 Task: Set the image hue for d3d9_filters to 2.
Action: Mouse moved to (122, 15)
Screenshot: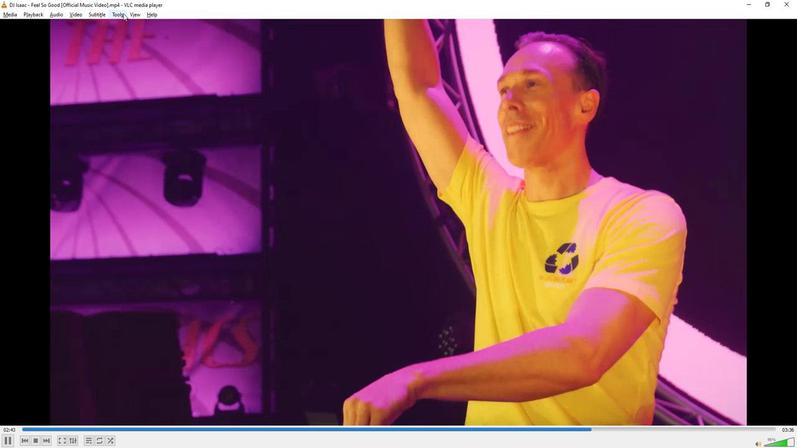
Action: Mouse pressed left at (122, 15)
Screenshot: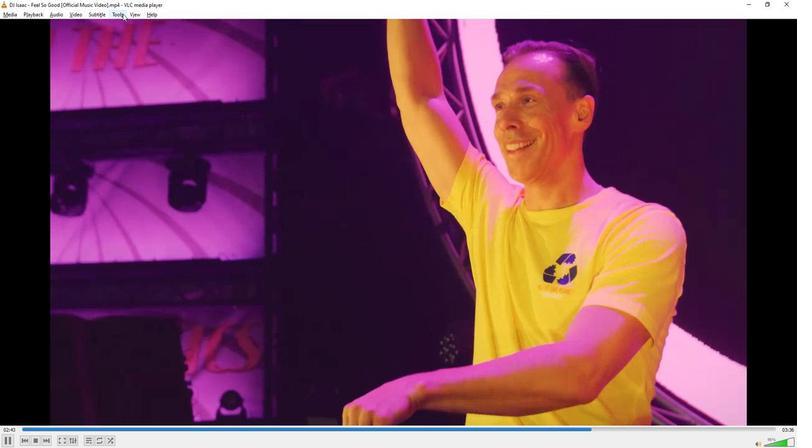 
Action: Mouse moved to (130, 113)
Screenshot: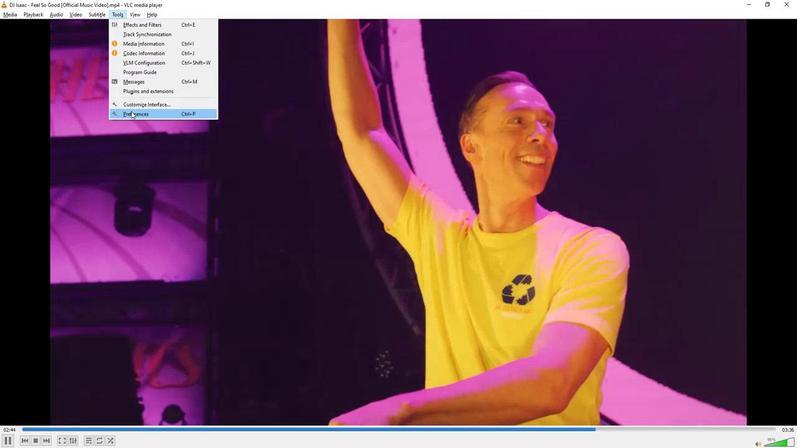 
Action: Mouse pressed left at (130, 113)
Screenshot: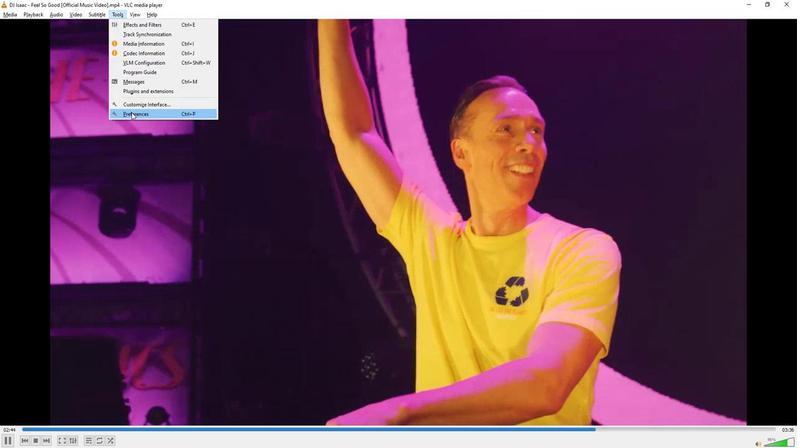 
Action: Mouse moved to (175, 350)
Screenshot: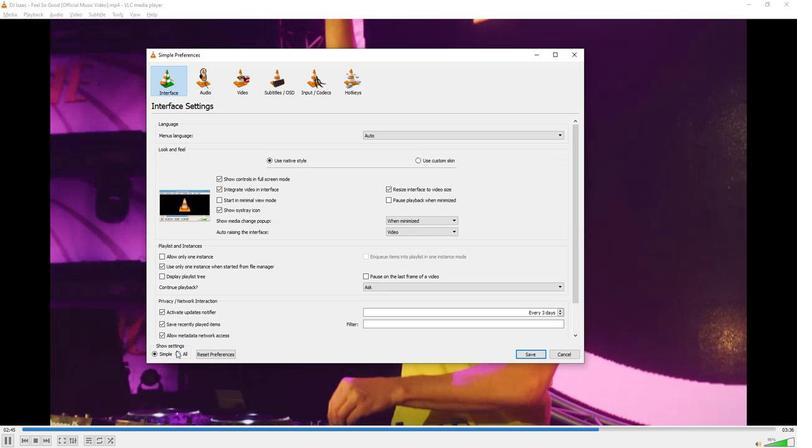 
Action: Mouse pressed left at (175, 350)
Screenshot: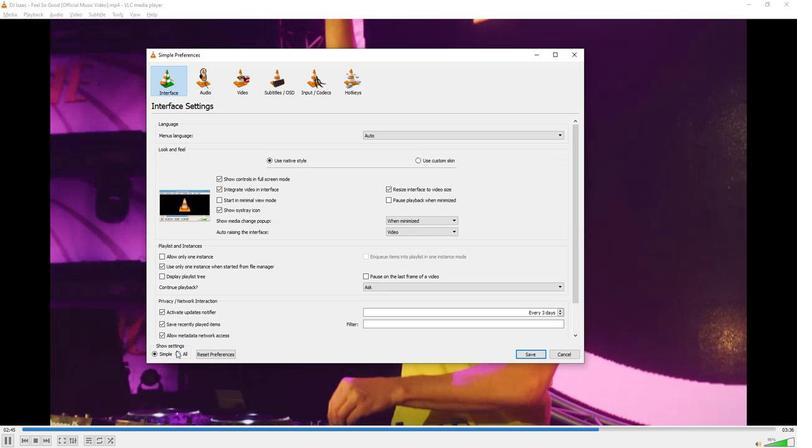 
Action: Mouse moved to (163, 232)
Screenshot: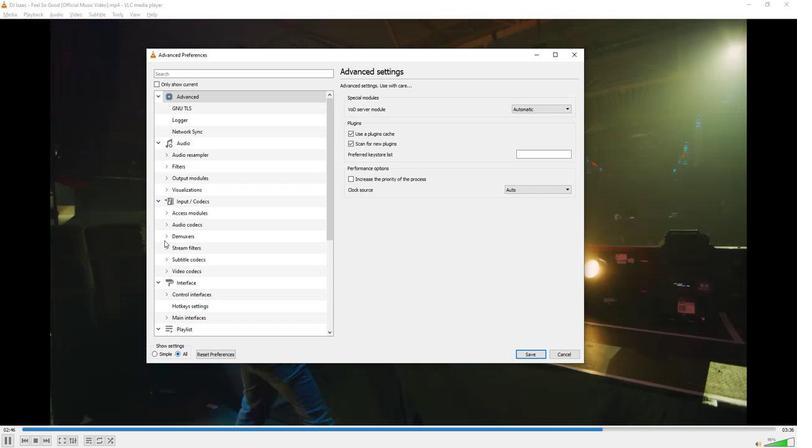
Action: Mouse scrolled (163, 232) with delta (0, 0)
Screenshot: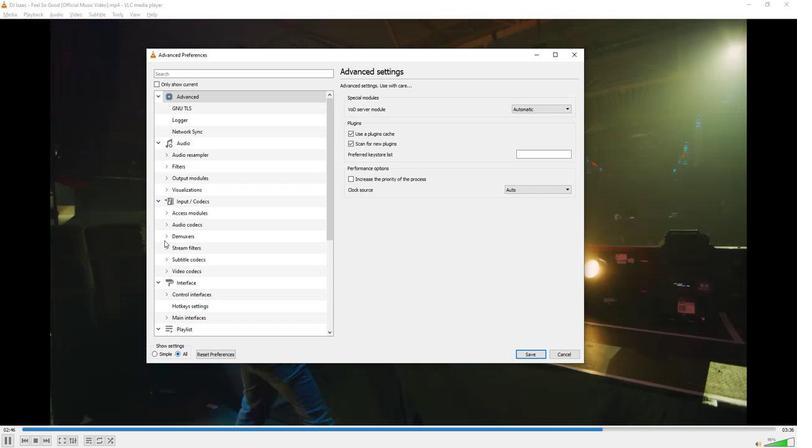 
Action: Mouse moved to (162, 231)
Screenshot: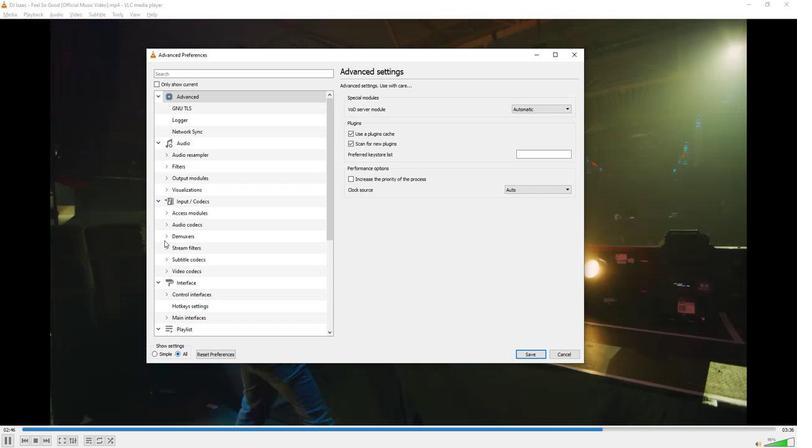 
Action: Mouse scrolled (162, 231) with delta (0, 0)
Screenshot: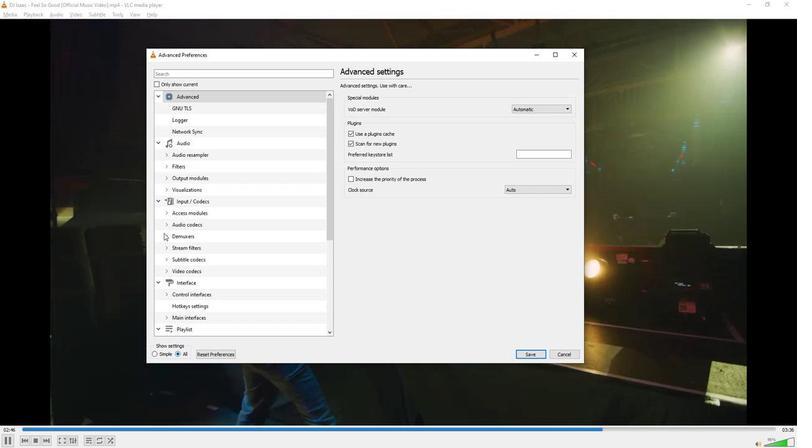 
Action: Mouse moved to (162, 231)
Screenshot: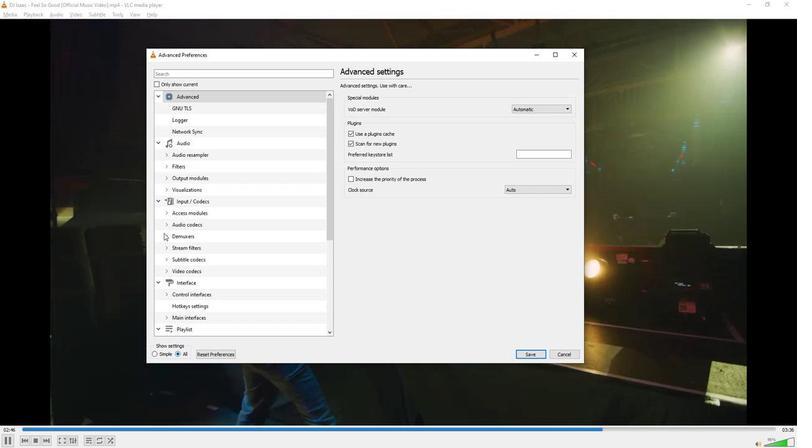 
Action: Mouse scrolled (162, 231) with delta (0, 0)
Screenshot: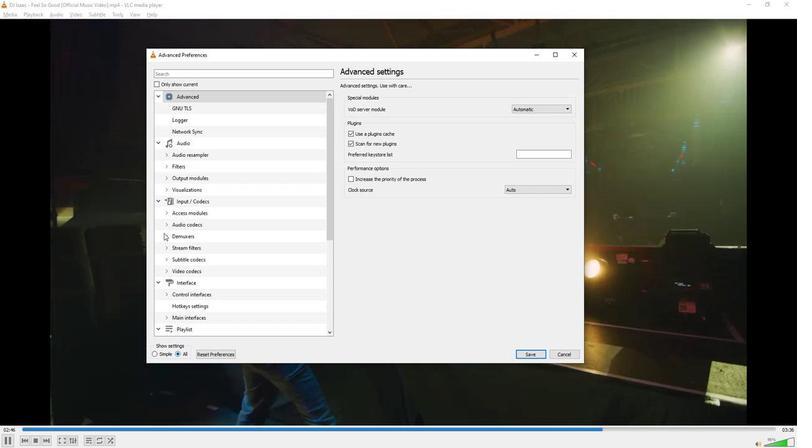 
Action: Mouse moved to (161, 231)
Screenshot: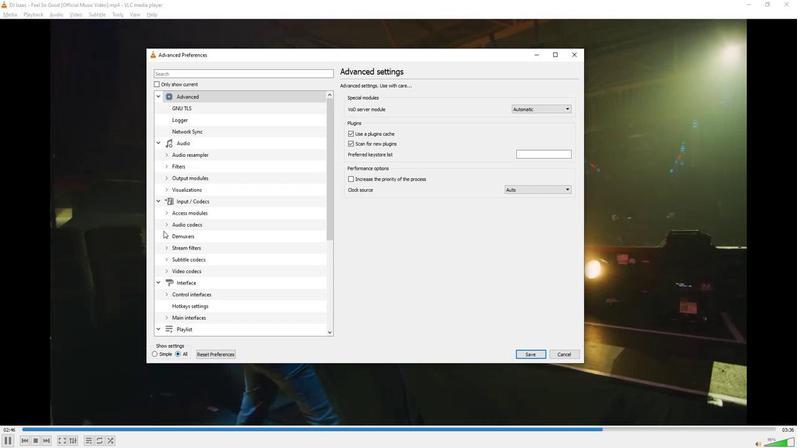 
Action: Mouse scrolled (161, 230) with delta (0, 0)
Screenshot: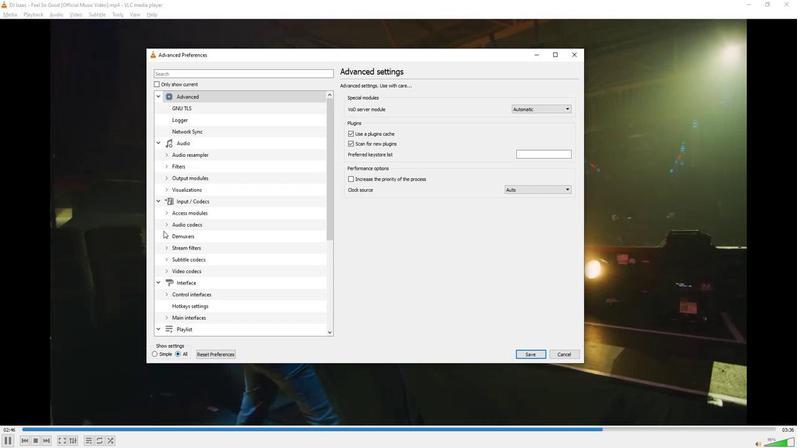 
Action: Mouse moved to (161, 230)
Screenshot: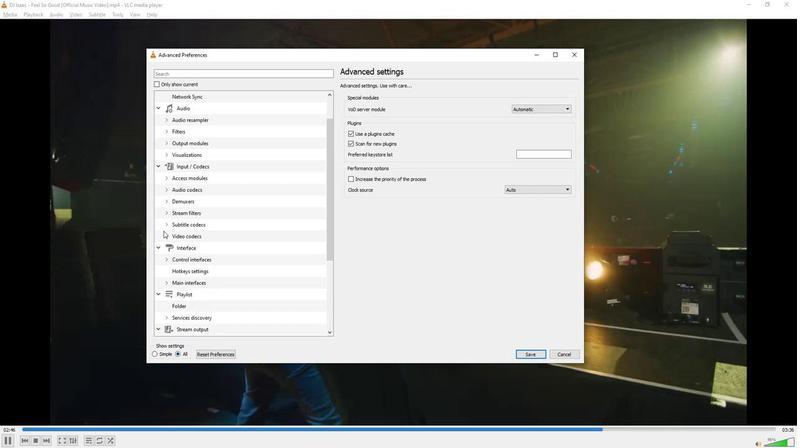
Action: Mouse scrolled (161, 230) with delta (0, 0)
Screenshot: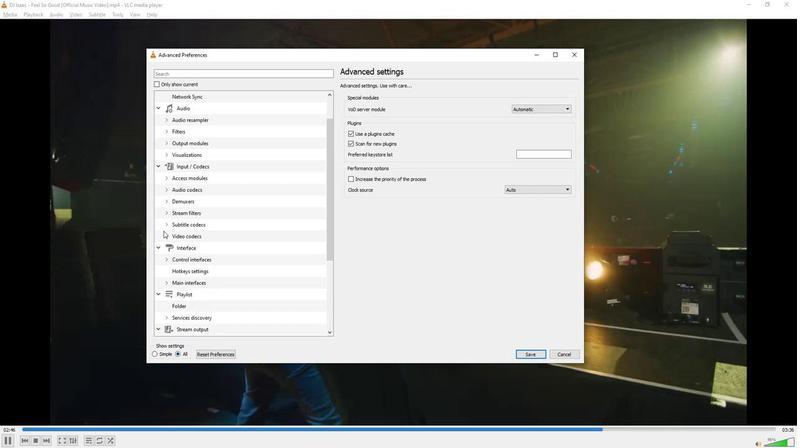 
Action: Mouse moved to (161, 230)
Screenshot: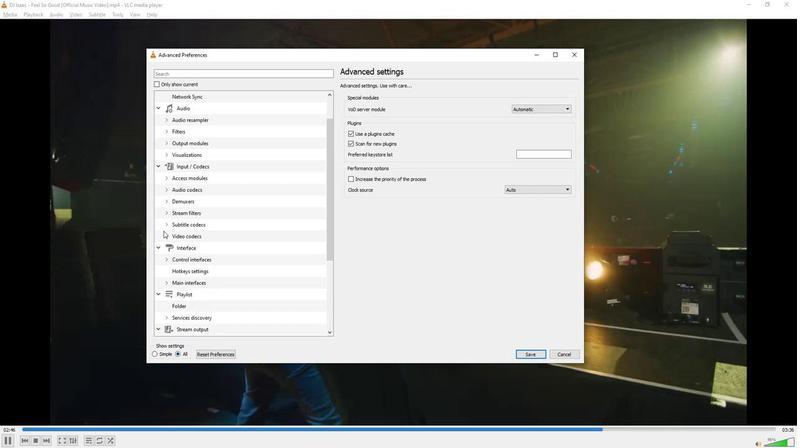 
Action: Mouse scrolled (161, 229) with delta (0, 0)
Screenshot: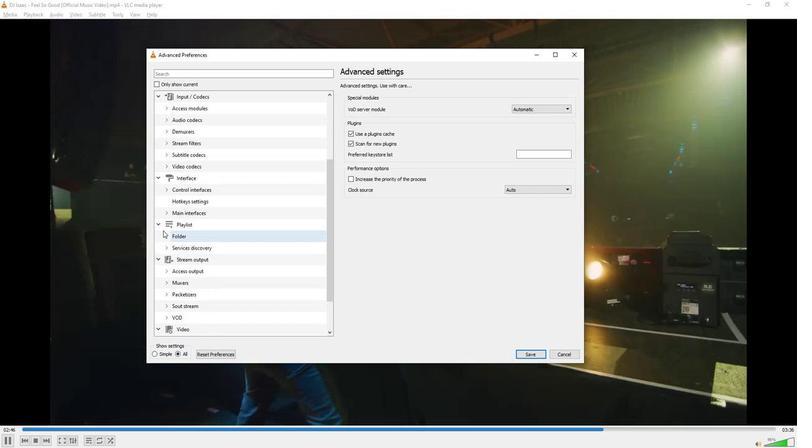 
Action: Mouse moved to (160, 229)
Screenshot: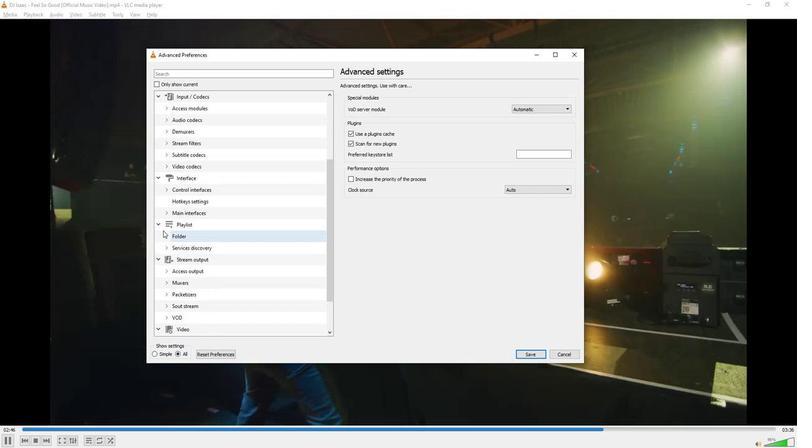 
Action: Mouse scrolled (160, 229) with delta (0, 0)
Screenshot: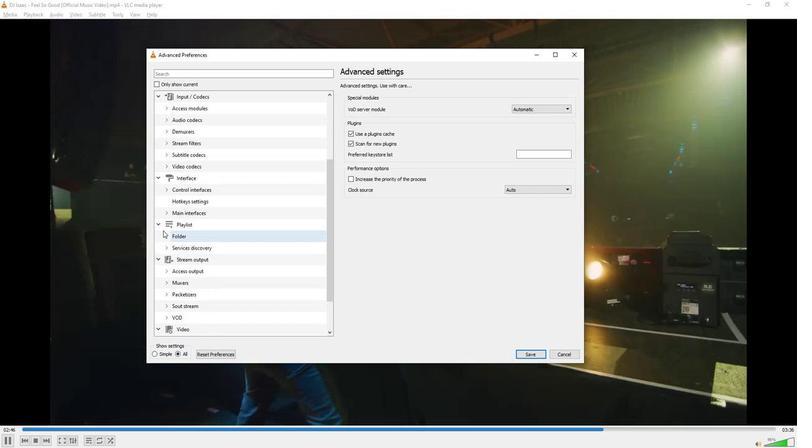 
Action: Mouse moved to (165, 293)
Screenshot: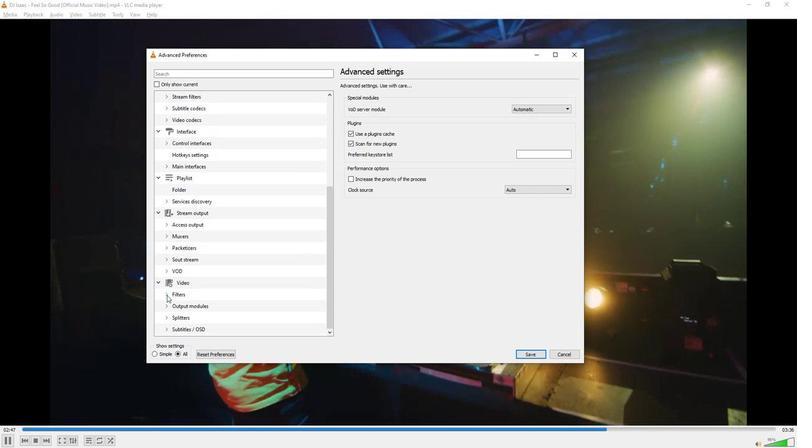 
Action: Mouse pressed left at (165, 293)
Screenshot: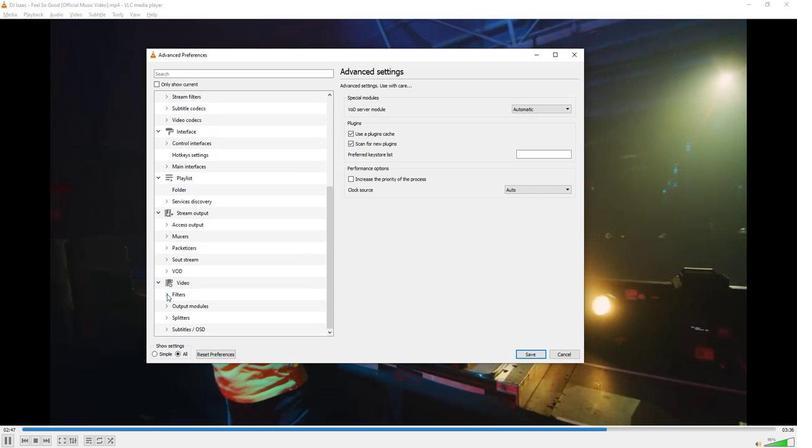 
Action: Mouse moved to (189, 285)
Screenshot: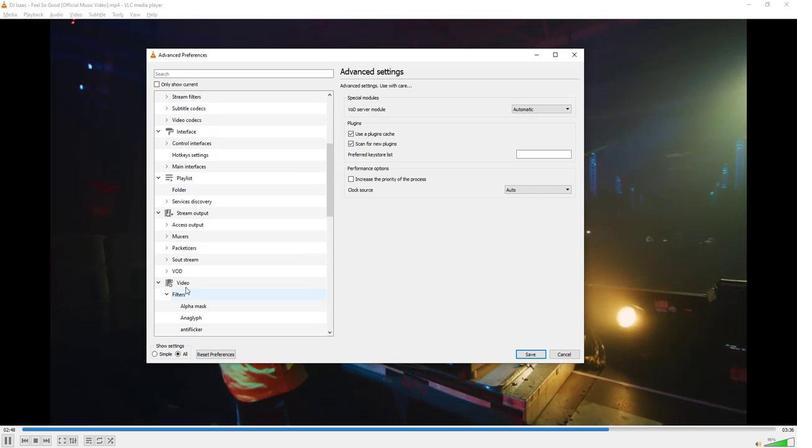 
Action: Mouse scrolled (189, 284) with delta (0, 0)
Screenshot: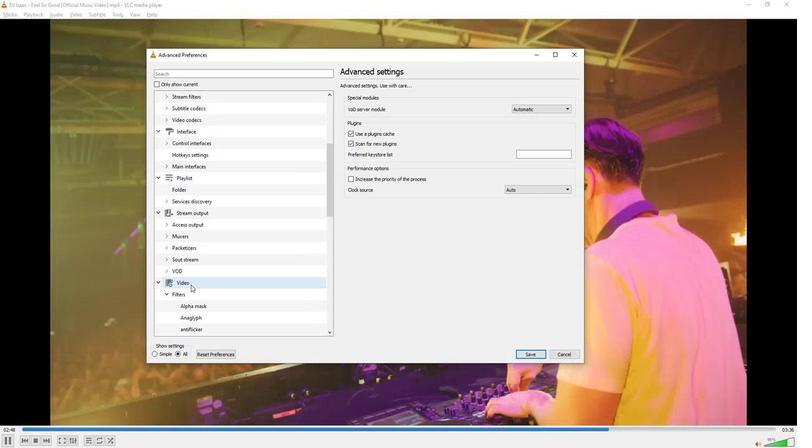 
Action: Mouse scrolled (189, 284) with delta (0, 0)
Screenshot: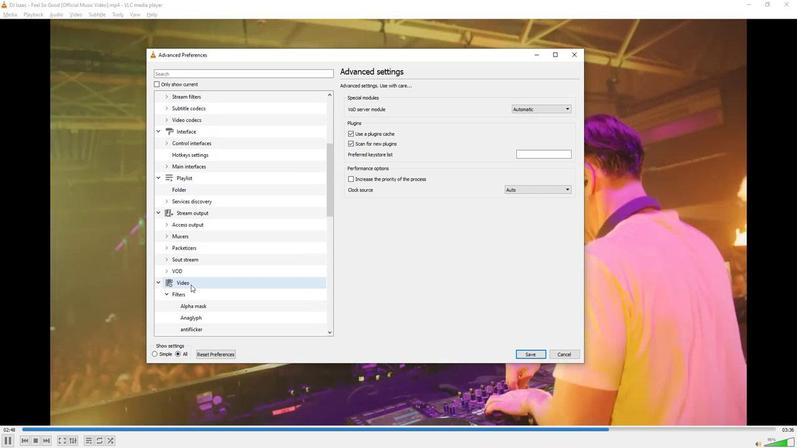 
Action: Mouse scrolled (189, 284) with delta (0, 0)
Screenshot: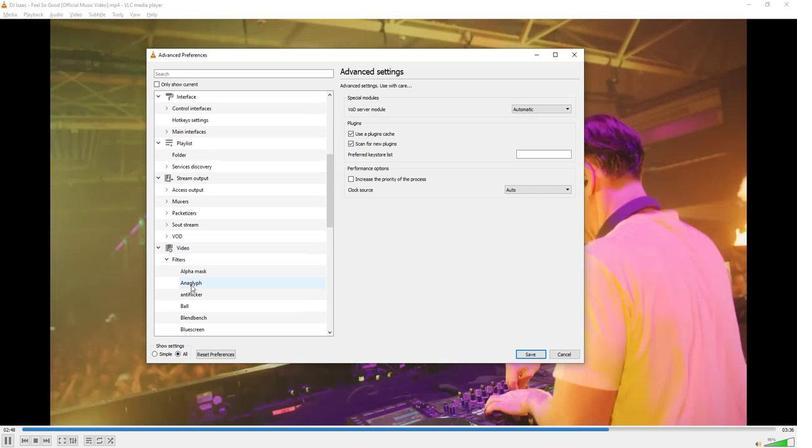 
Action: Mouse scrolled (189, 284) with delta (0, 0)
Screenshot: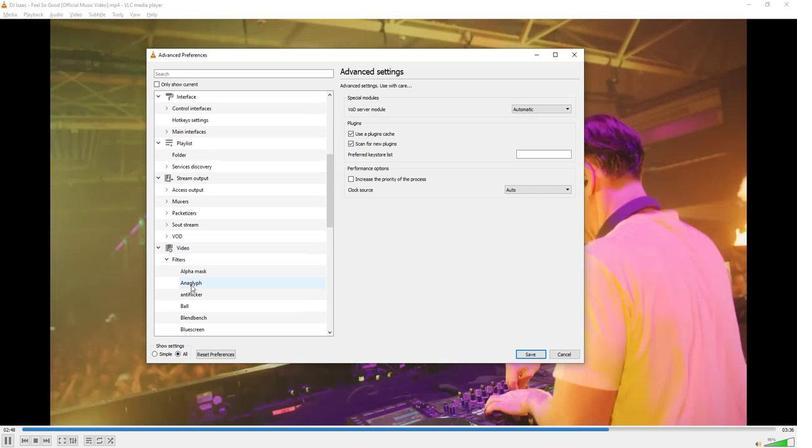
Action: Mouse moved to (193, 282)
Screenshot: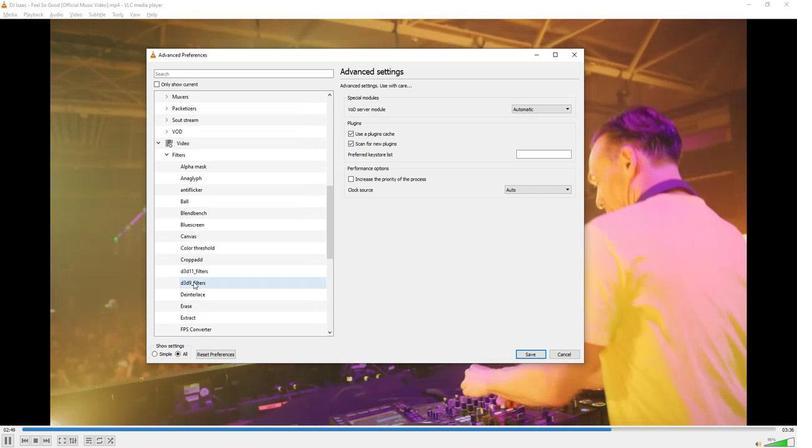 
Action: Mouse pressed left at (193, 282)
Screenshot: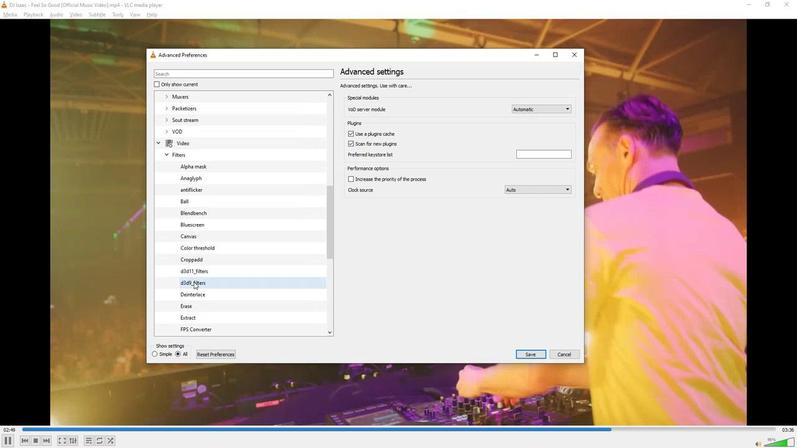 
Action: Mouse moved to (561, 122)
Screenshot: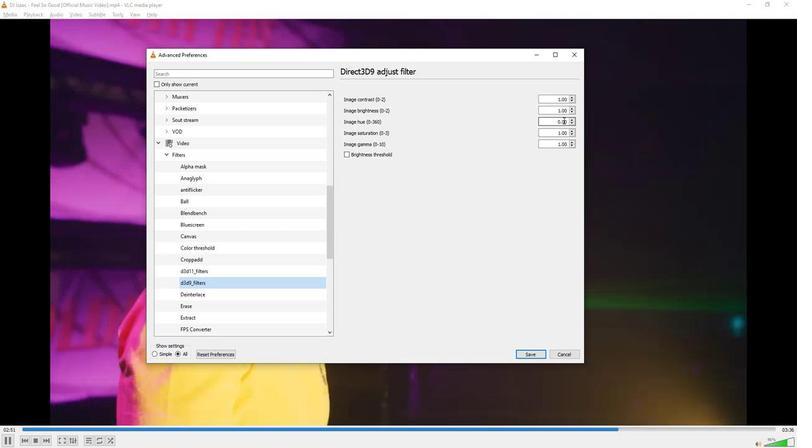 
Action: Mouse pressed left at (561, 122)
Screenshot: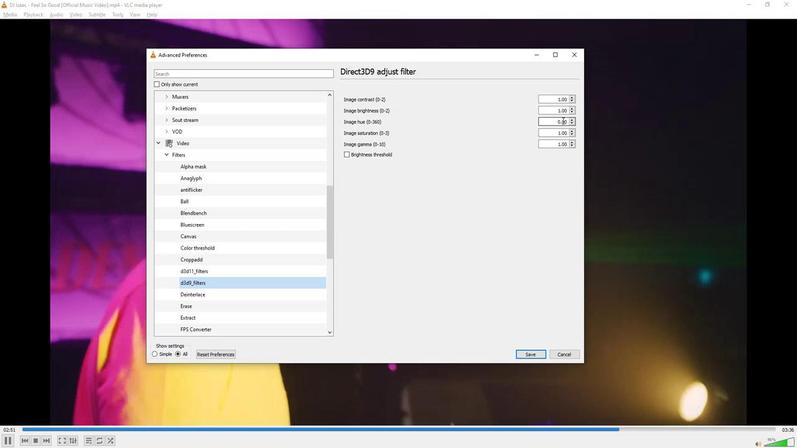 
Action: Mouse pressed left at (561, 122)
Screenshot: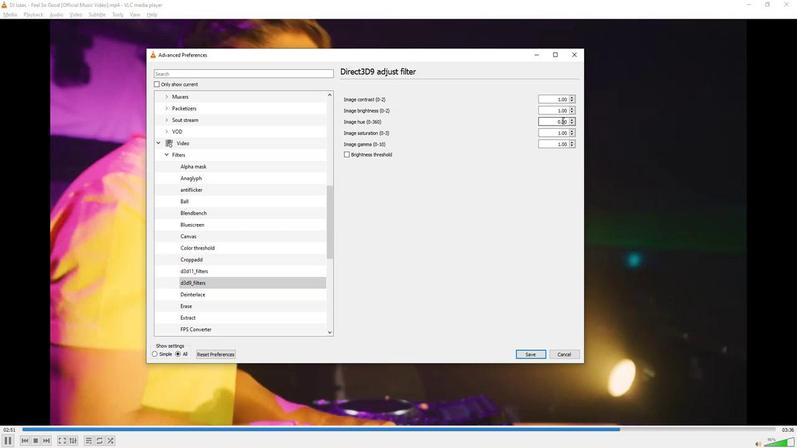 
Action: Mouse pressed left at (561, 122)
Screenshot: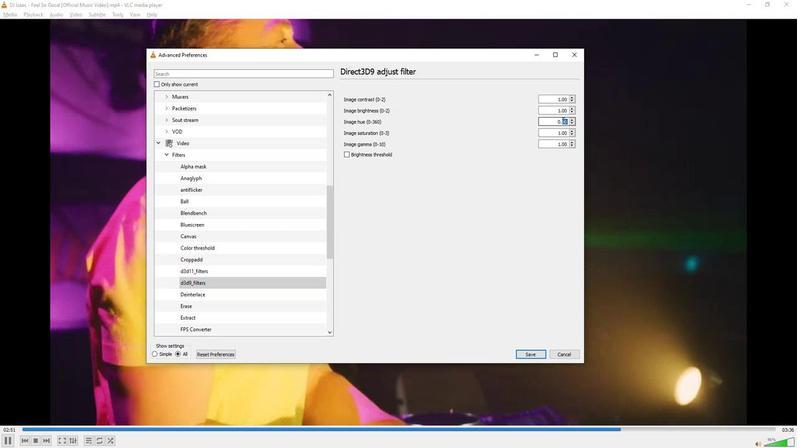 
Action: Key pressed 2.00
Screenshot: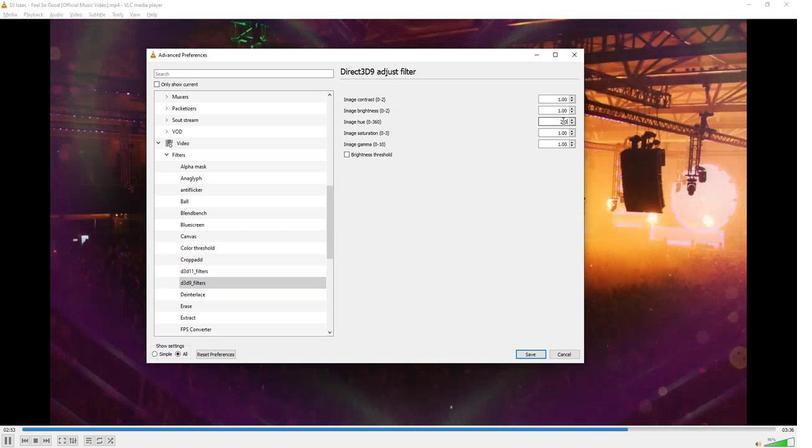 
Action: Mouse moved to (536, 246)
Screenshot: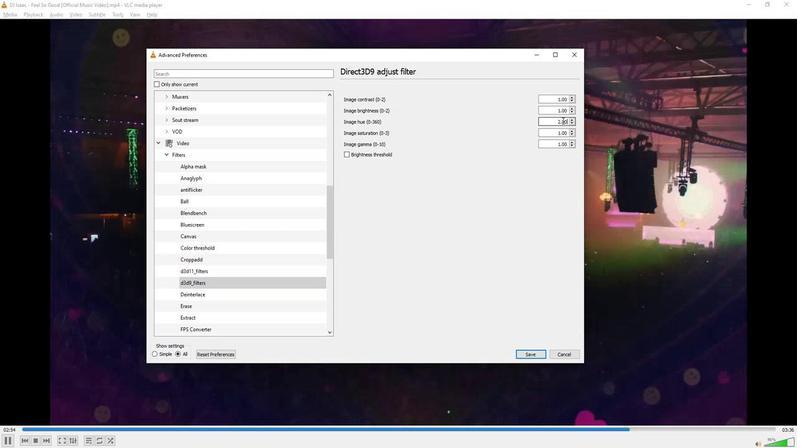 
